 Task: Add Attachment from computer to Card Card0049 in Board Board0043 in Workspace Development in Trello
Action: Mouse moved to (542, 79)
Screenshot: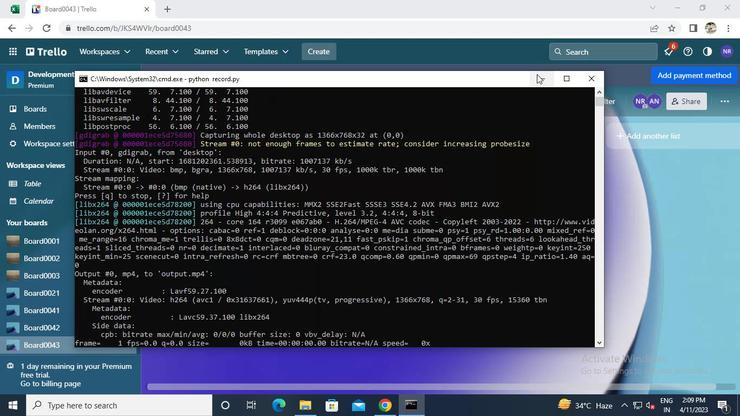 
Action: Mouse pressed left at (542, 79)
Screenshot: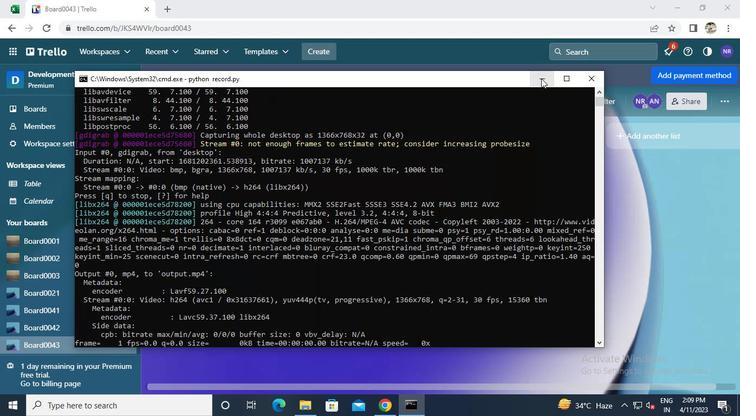 
Action: Mouse moved to (206, 157)
Screenshot: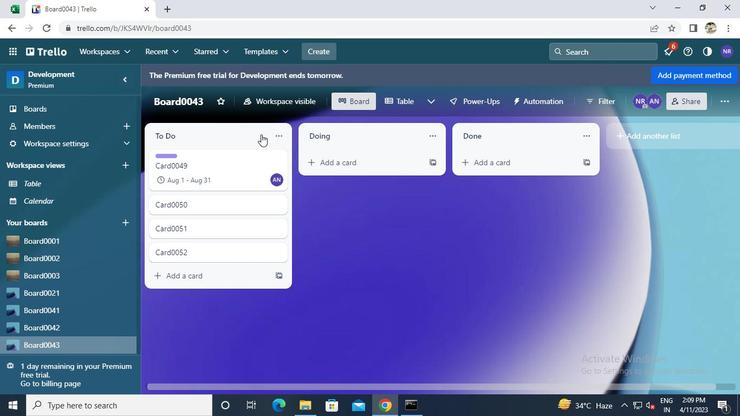 
Action: Mouse pressed left at (206, 157)
Screenshot: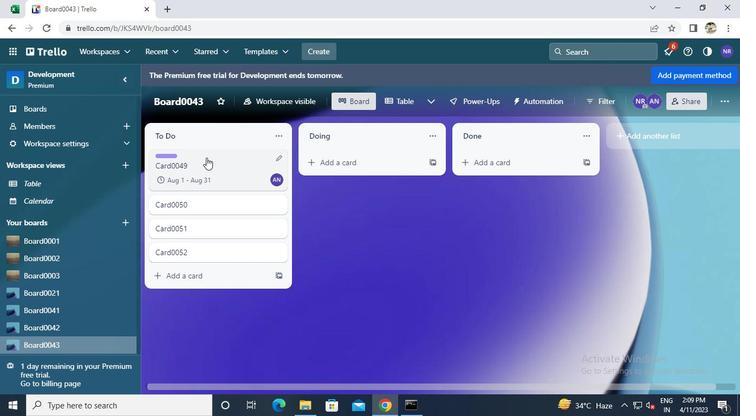 
Action: Mouse moved to (492, 262)
Screenshot: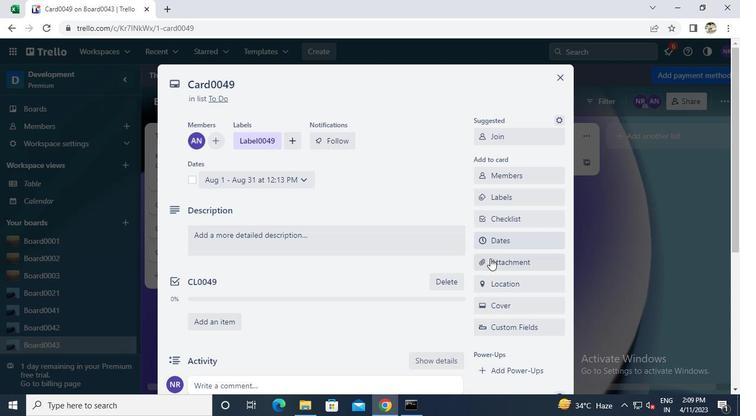 
Action: Mouse pressed left at (492, 262)
Screenshot: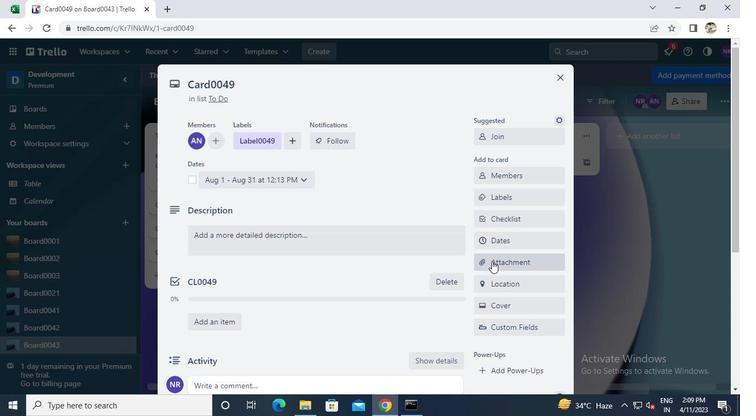 
Action: Mouse moved to (496, 99)
Screenshot: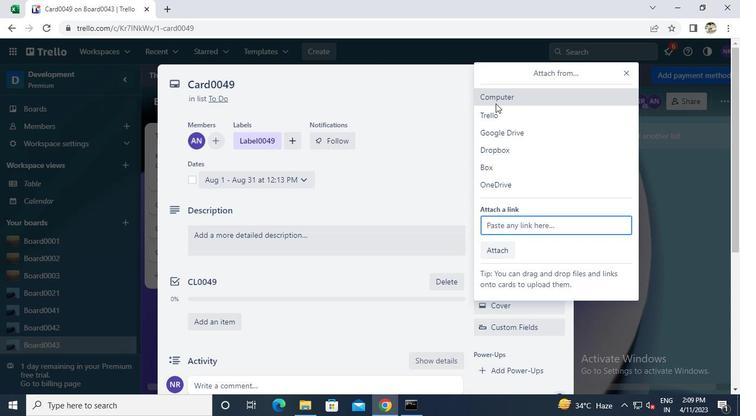 
Action: Mouse pressed left at (496, 99)
Screenshot: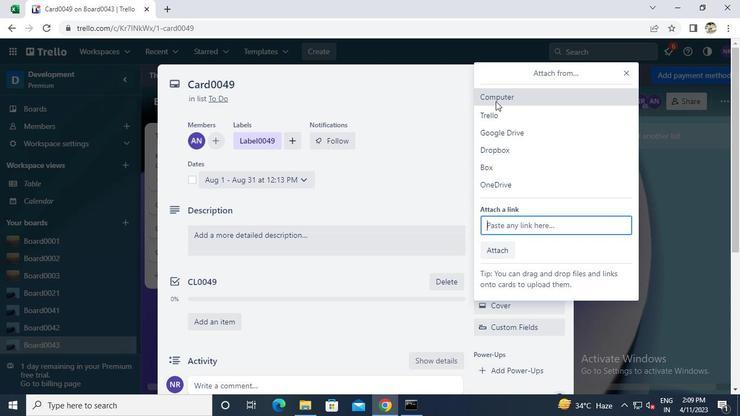 
Action: Mouse moved to (206, 156)
Screenshot: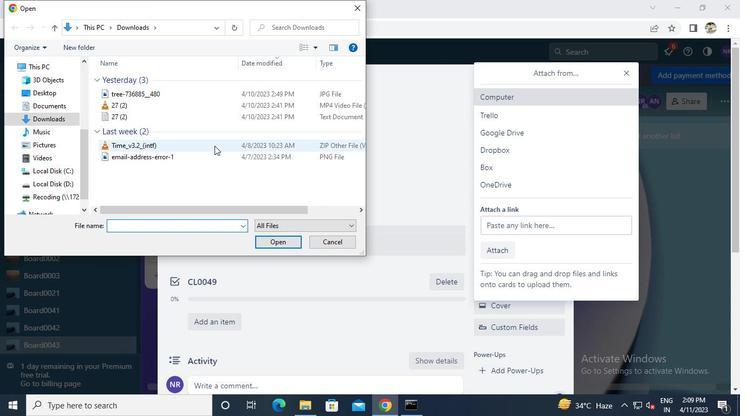 
Action: Mouse pressed left at (206, 156)
Screenshot: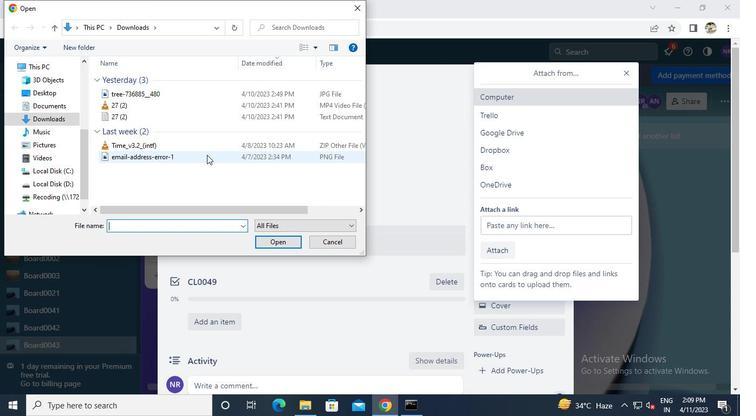 
Action: Mouse moved to (273, 244)
Screenshot: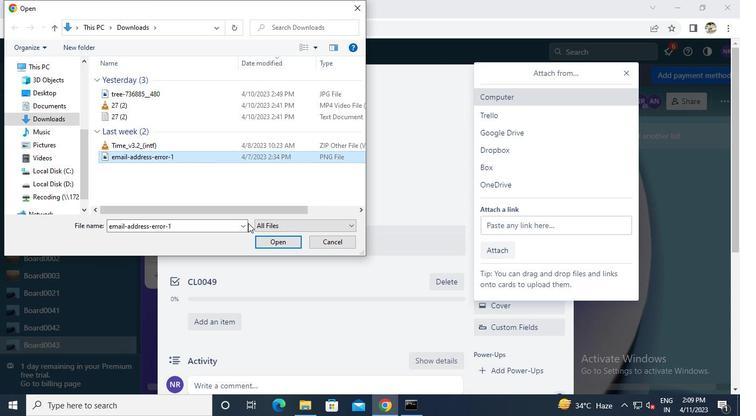 
Action: Mouse pressed left at (273, 244)
Screenshot: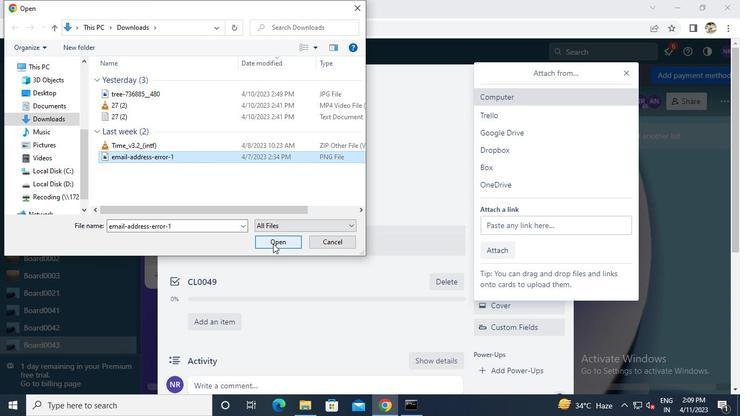 
Action: Mouse moved to (561, 80)
Screenshot: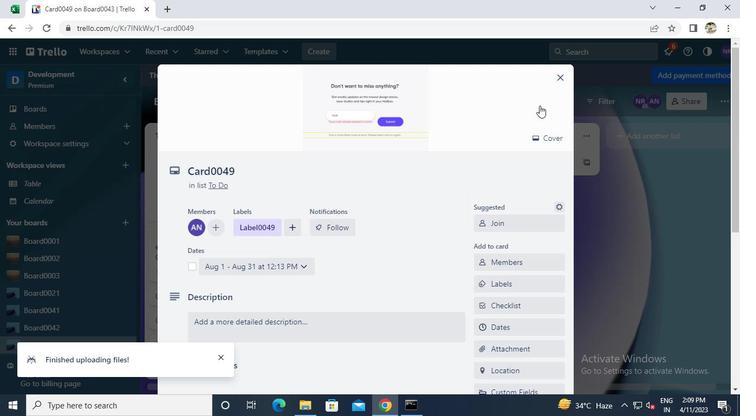 
Action: Mouse pressed left at (561, 80)
Screenshot: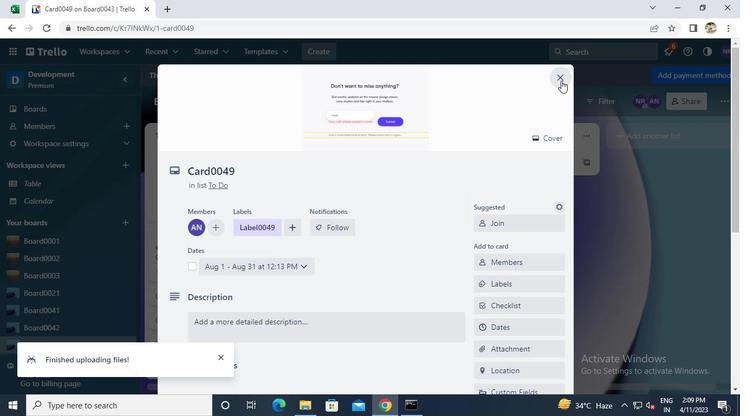 
Action: Mouse moved to (414, 400)
Screenshot: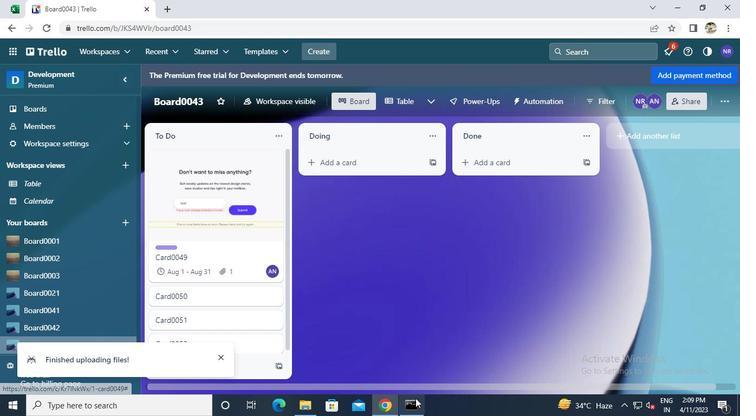 
Action: Mouse pressed left at (414, 400)
Screenshot: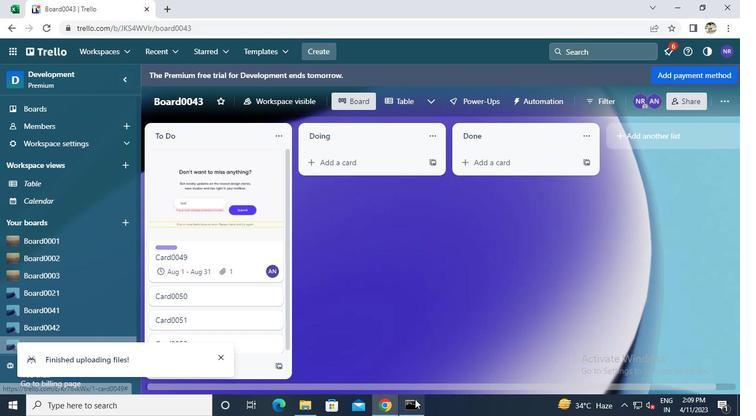 
Action: Mouse moved to (594, 80)
Screenshot: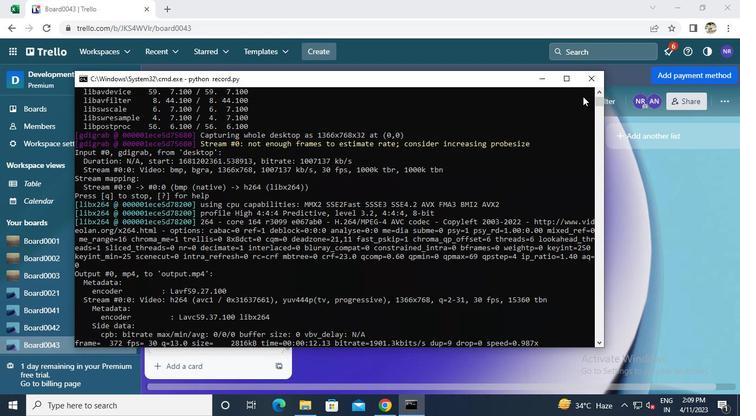 
Action: Mouse pressed left at (594, 80)
Screenshot: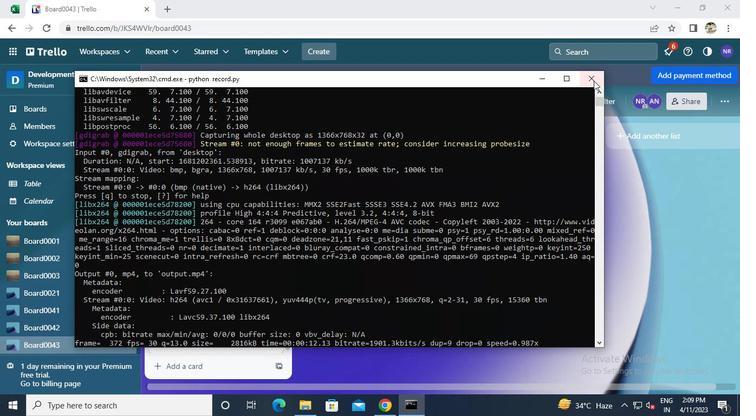 
